 Task: Add Micheal Scott as an inventor.
Action: Mouse moved to (691, 80)
Screenshot: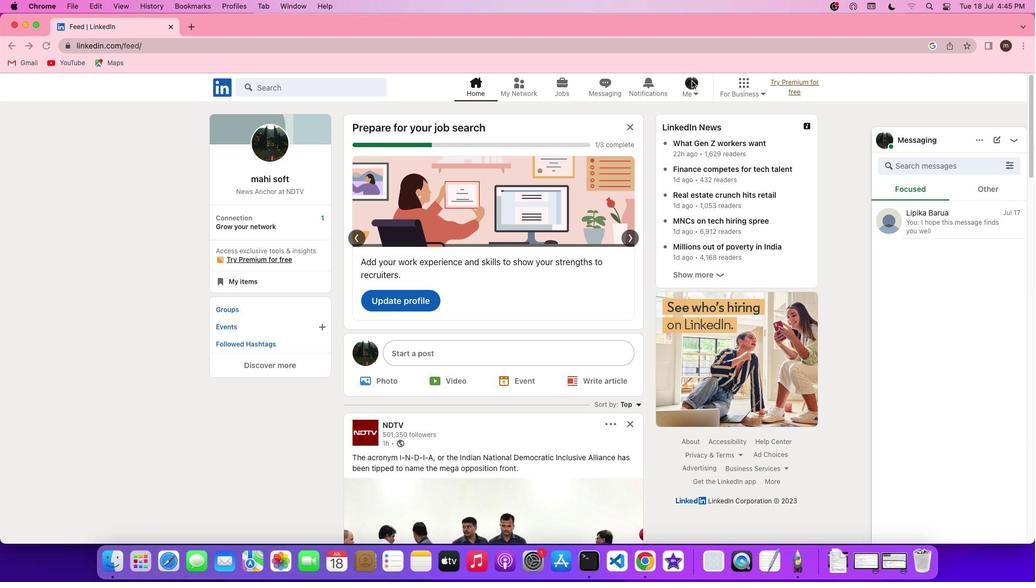 
Action: Mouse pressed left at (691, 80)
Screenshot: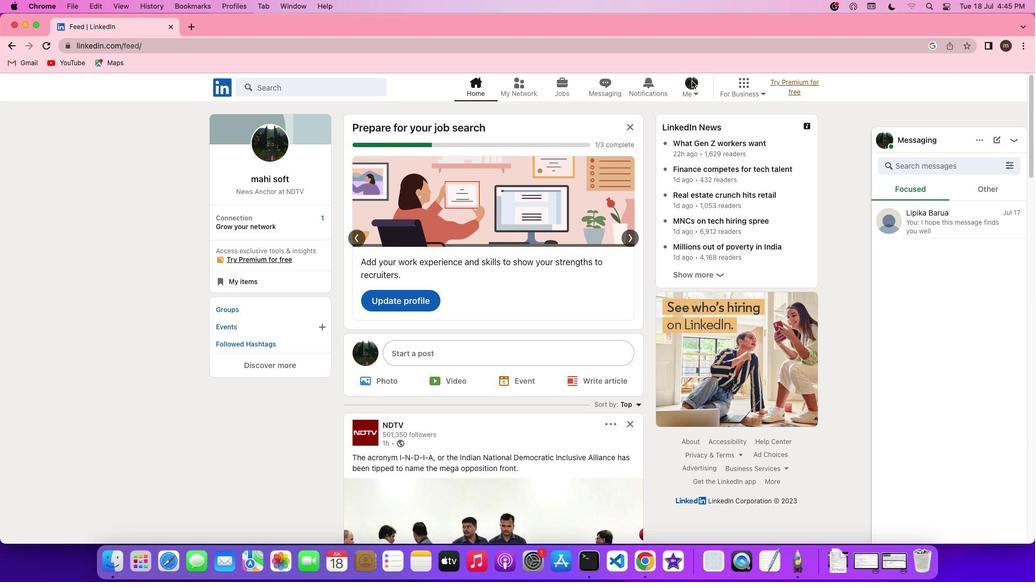 
Action: Mouse pressed left at (691, 80)
Screenshot: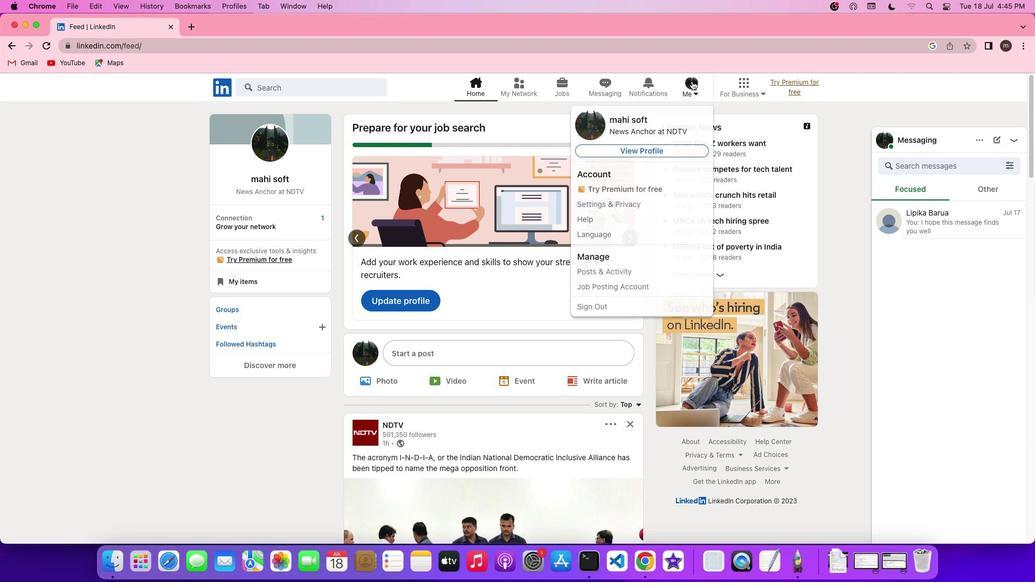 
Action: Mouse moved to (649, 150)
Screenshot: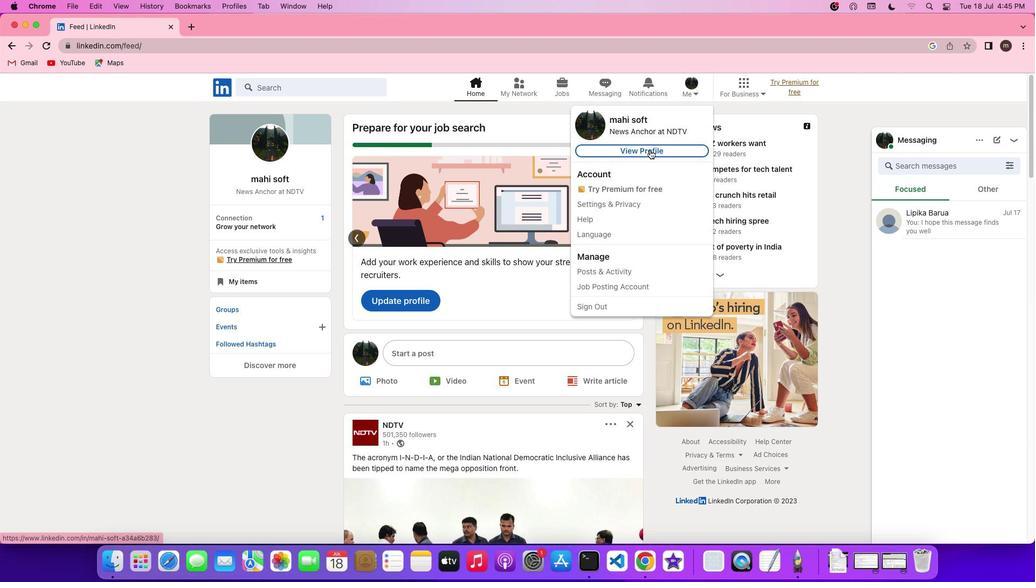 
Action: Mouse pressed left at (649, 150)
Screenshot: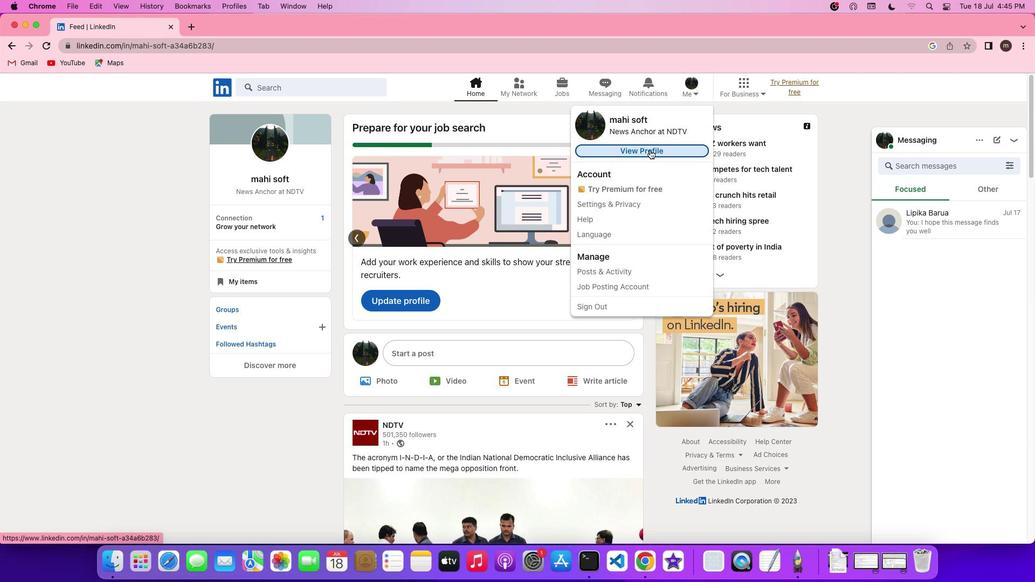 
Action: Mouse moved to (331, 322)
Screenshot: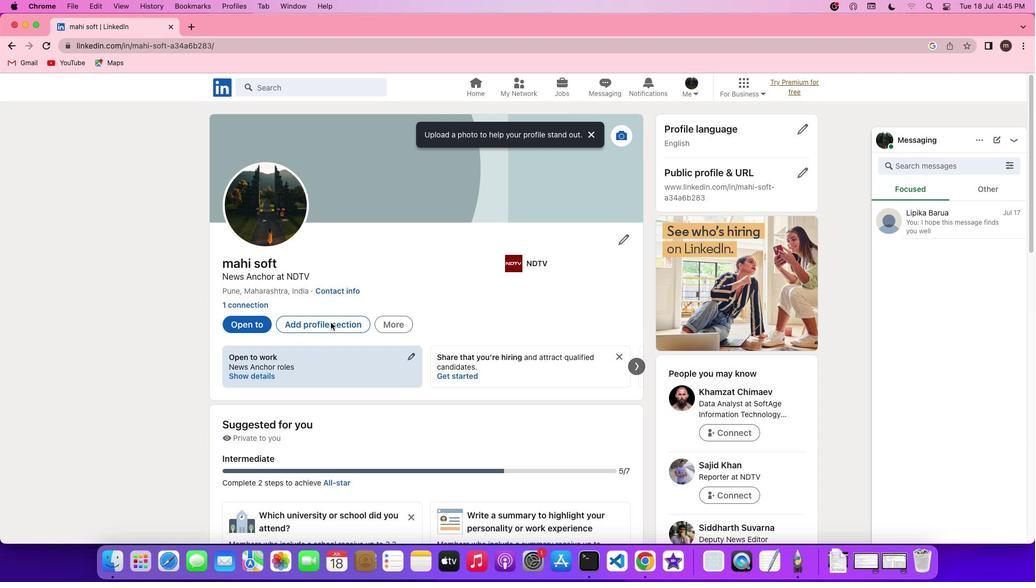 
Action: Mouse pressed left at (331, 322)
Screenshot: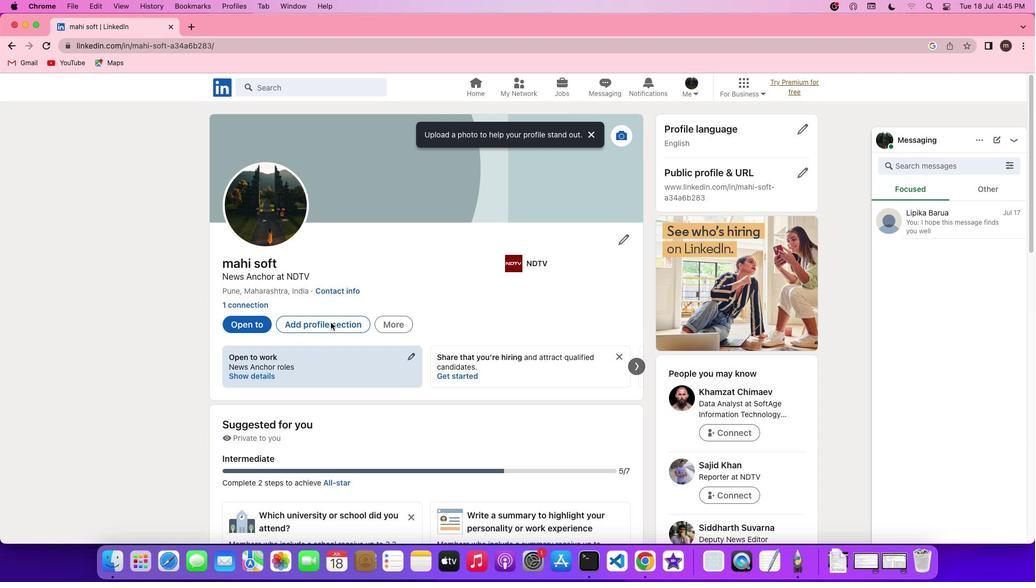 
Action: Mouse moved to (392, 344)
Screenshot: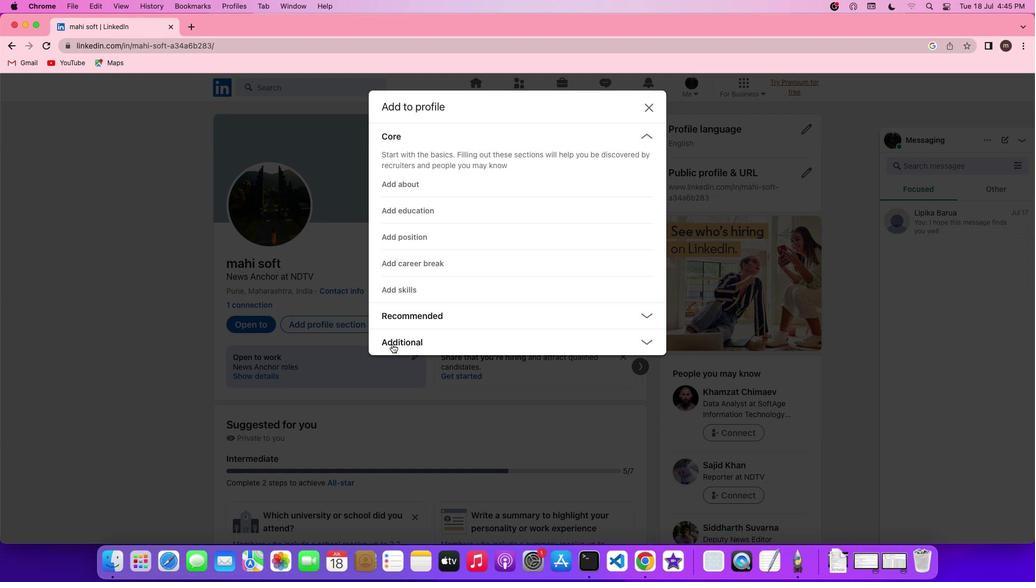 
Action: Mouse pressed left at (392, 344)
Screenshot: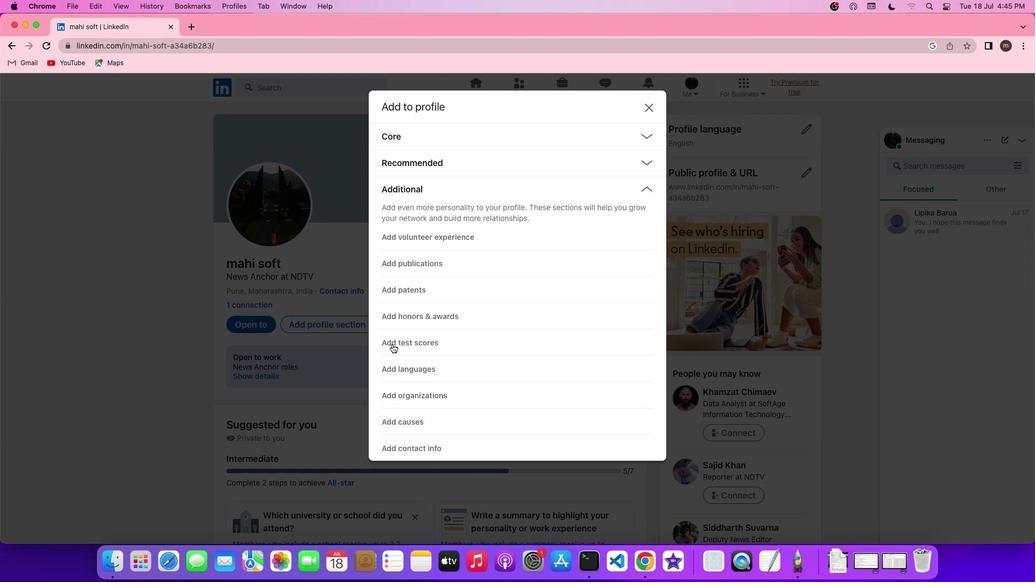 
Action: Mouse moved to (409, 291)
Screenshot: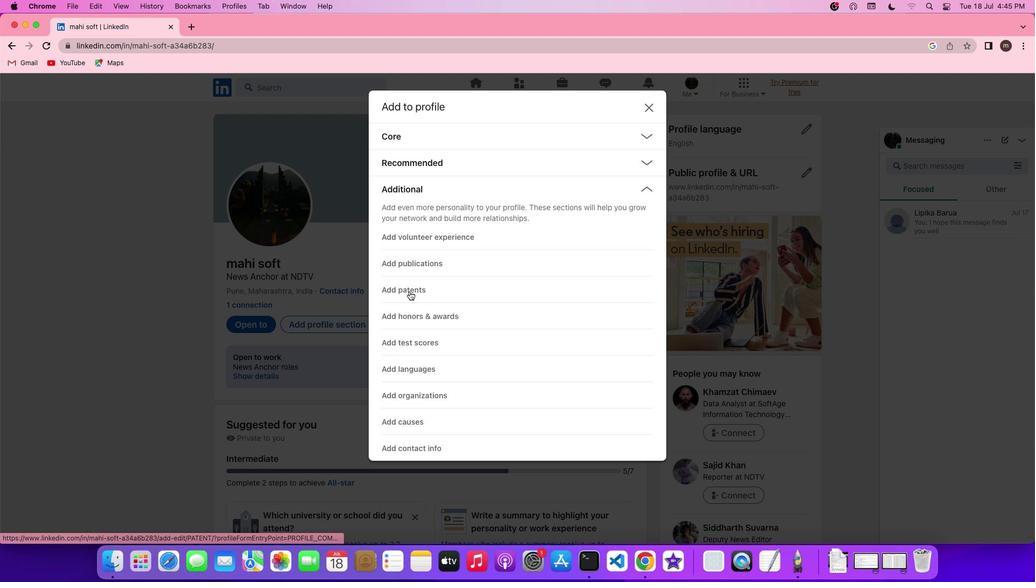 
Action: Mouse pressed left at (409, 291)
Screenshot: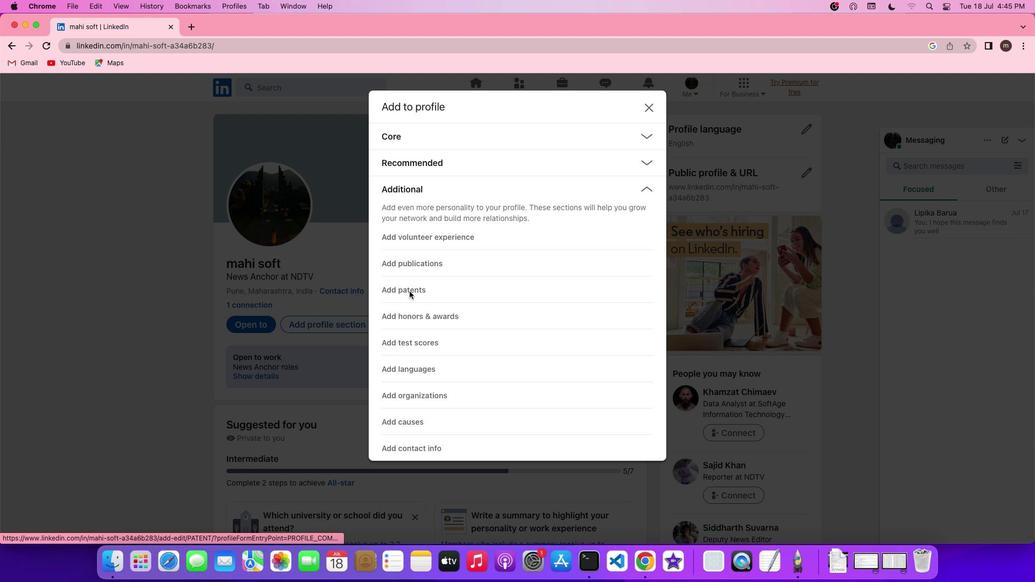 
Action: Mouse moved to (392, 277)
Screenshot: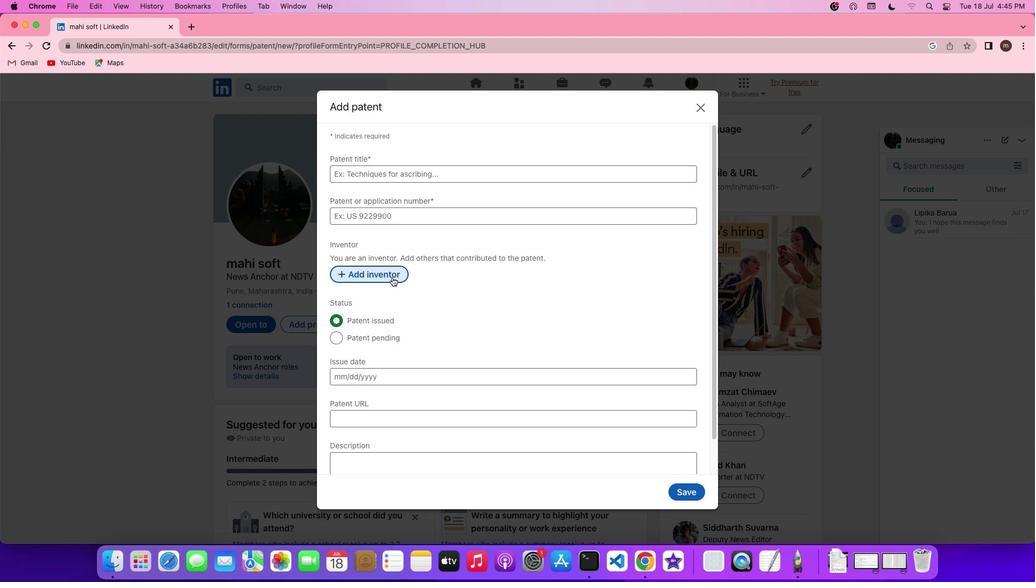 
Action: Mouse pressed left at (392, 277)
Screenshot: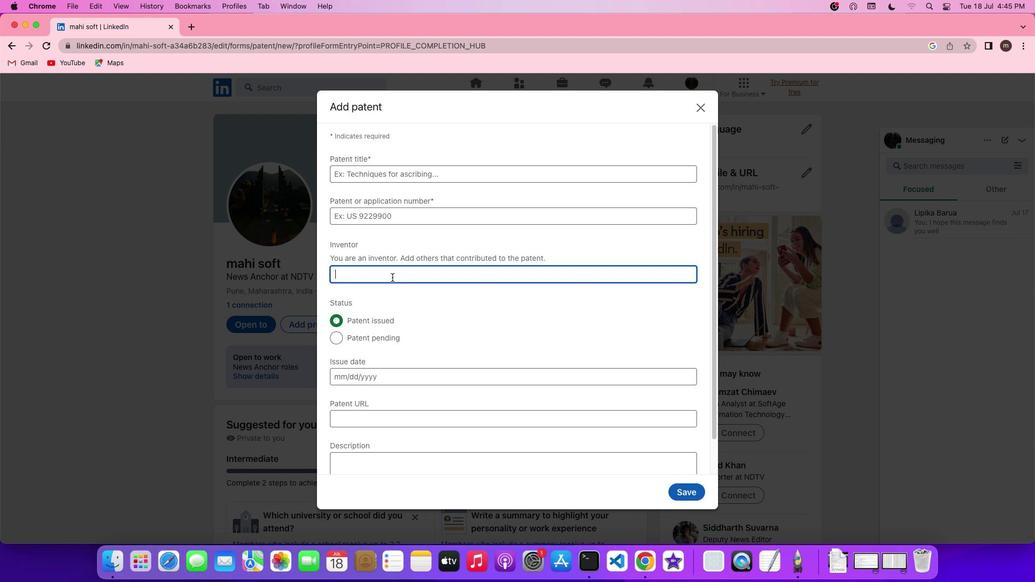 
Action: Mouse pressed left at (392, 277)
Screenshot: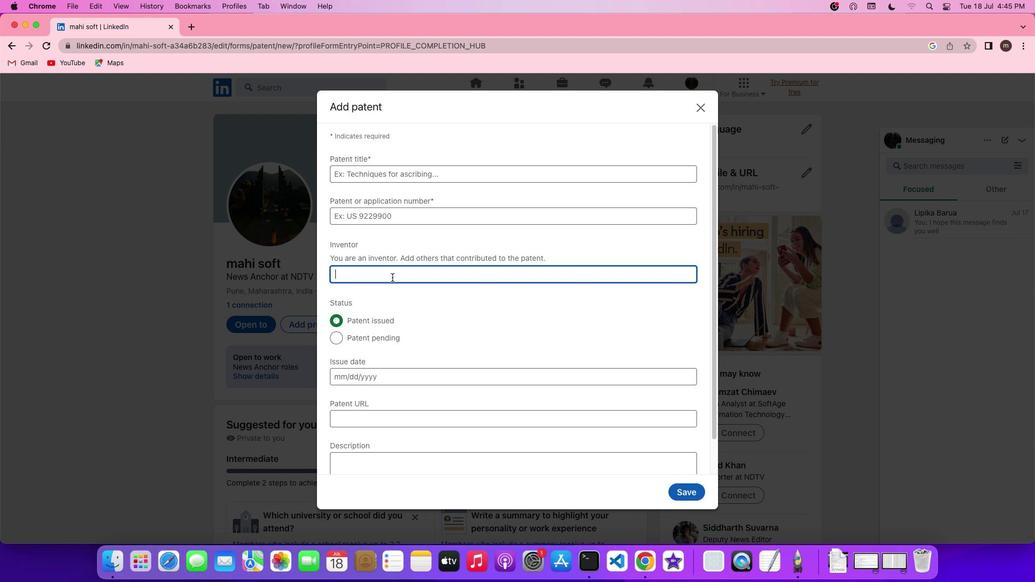 
Action: Key pressed Key.shift'M''i''c''h''e''a''l'Key.spaceKey.shift'S''c''o''t''t'
Screenshot: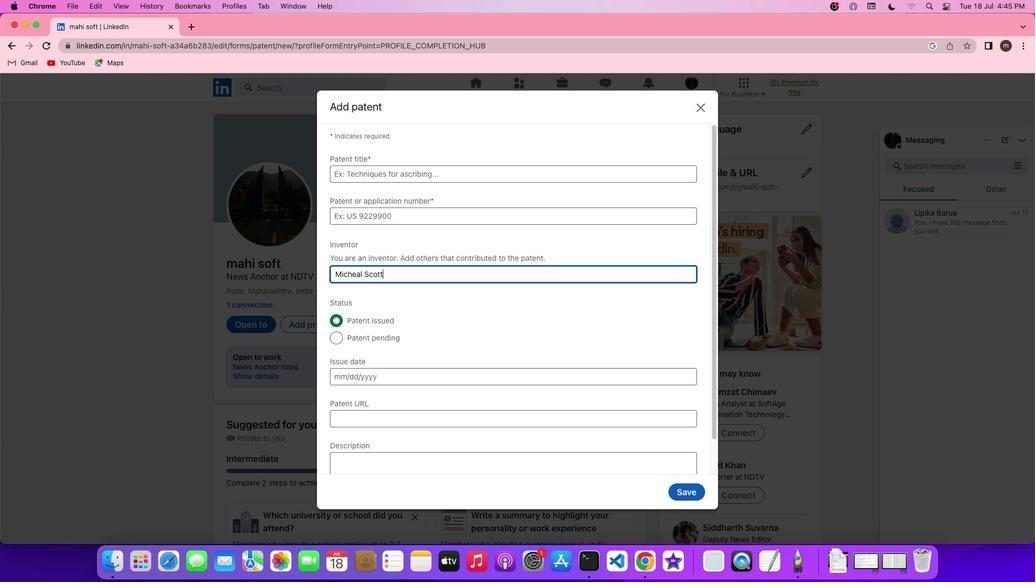 
